 Task: Create an event for the spring cleaning weekend.
Action: Mouse moved to (81, 94)
Screenshot: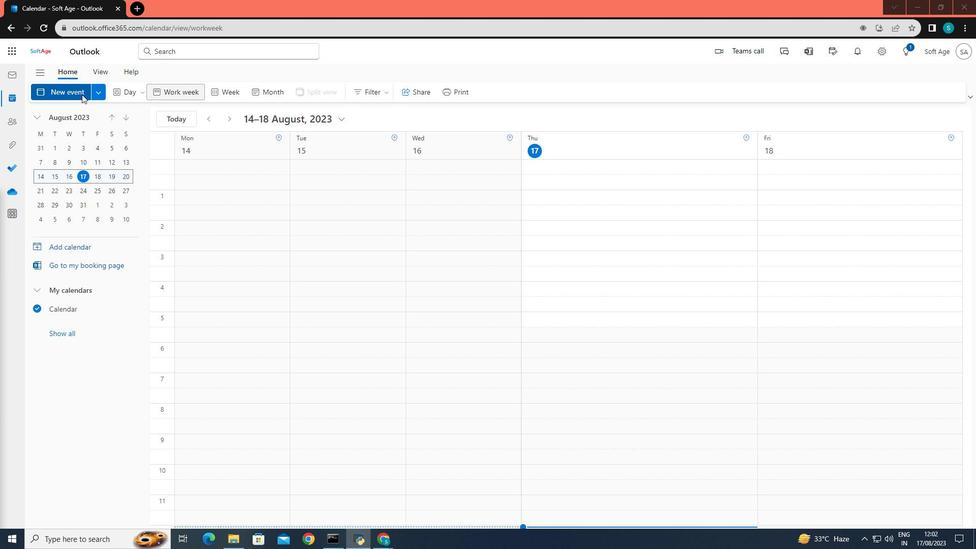 
Action: Mouse pressed left at (81, 94)
Screenshot: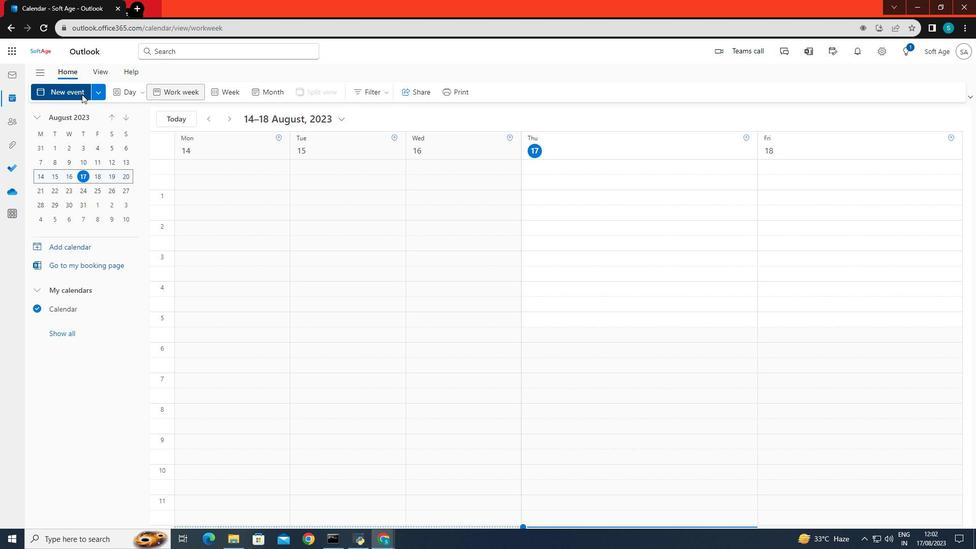 
Action: Mouse moved to (284, 167)
Screenshot: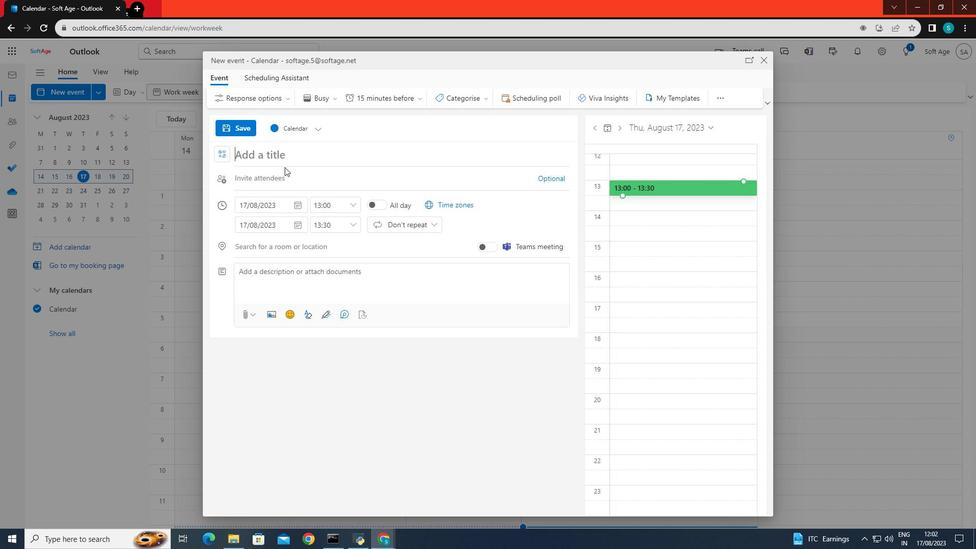 
Action: Mouse pressed left at (284, 167)
Screenshot: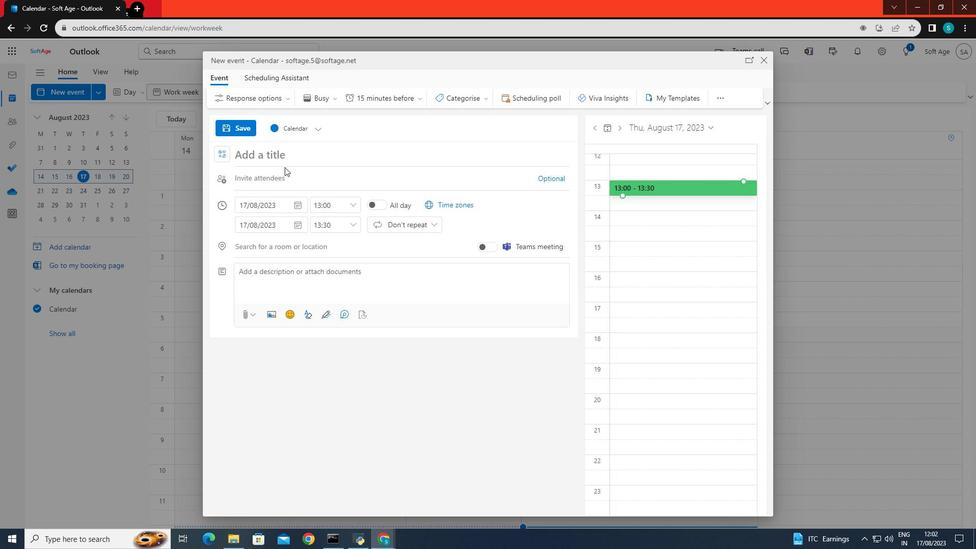 
Action: Mouse moved to (288, 158)
Screenshot: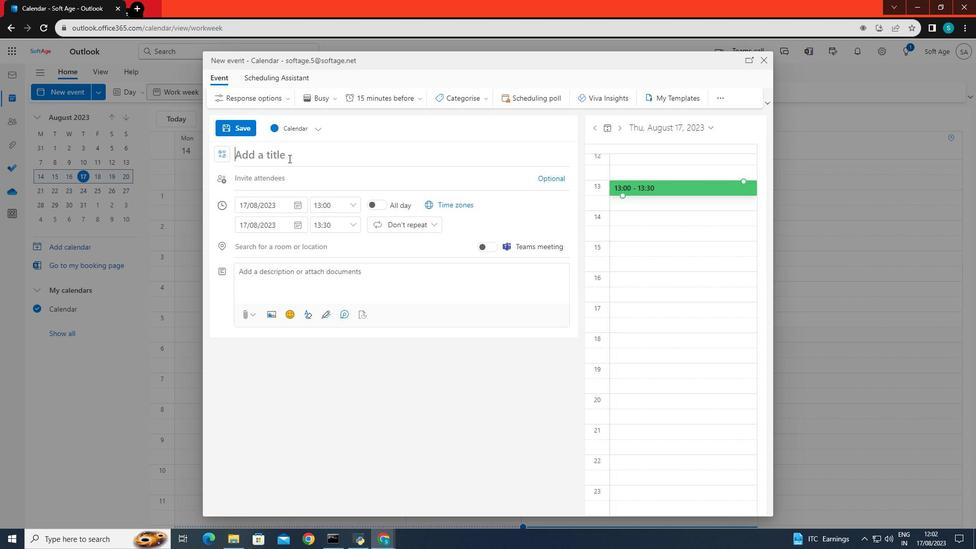 
Action: Mouse pressed left at (288, 158)
Screenshot: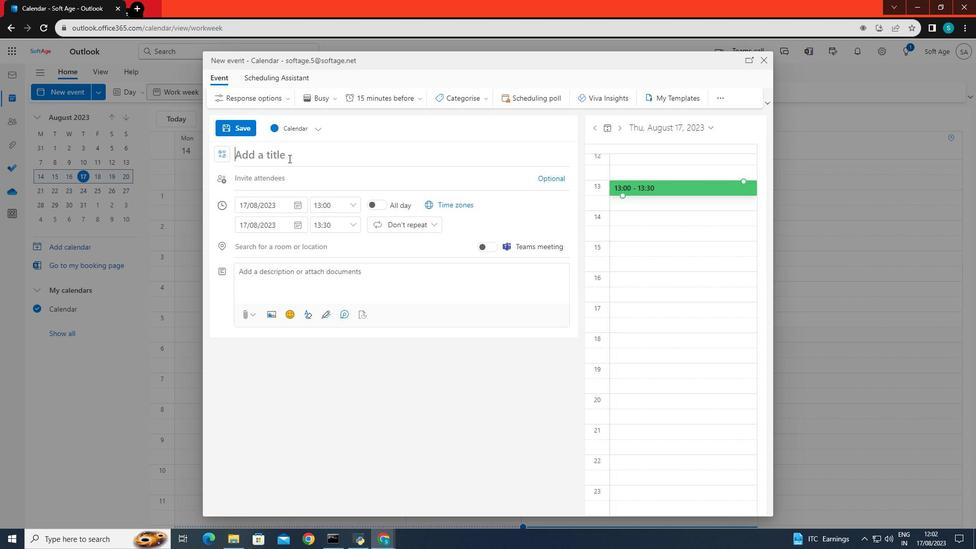 
Action: Key pressed the<Key.space>spring<Key.space>cleaning<Key.space>weekend
Screenshot: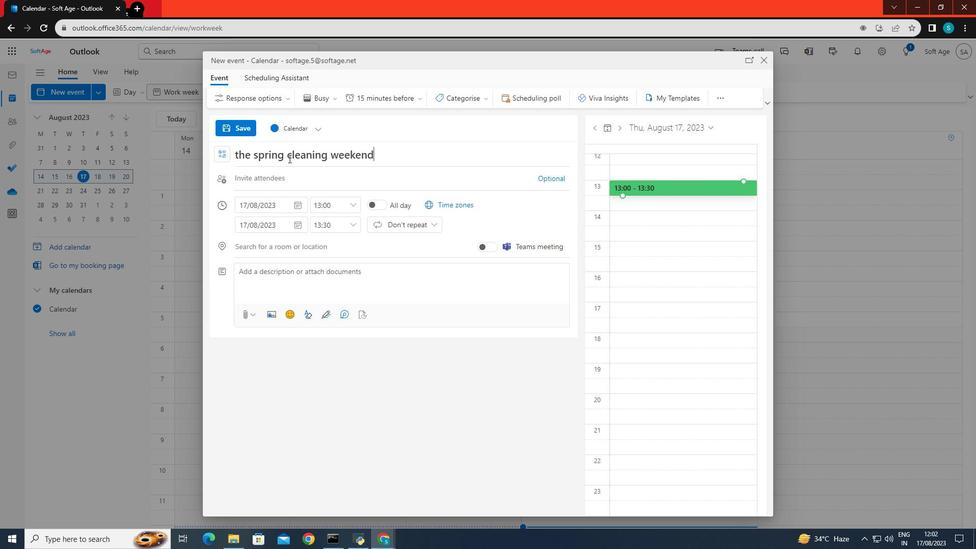 
Action: Mouse moved to (276, 201)
Screenshot: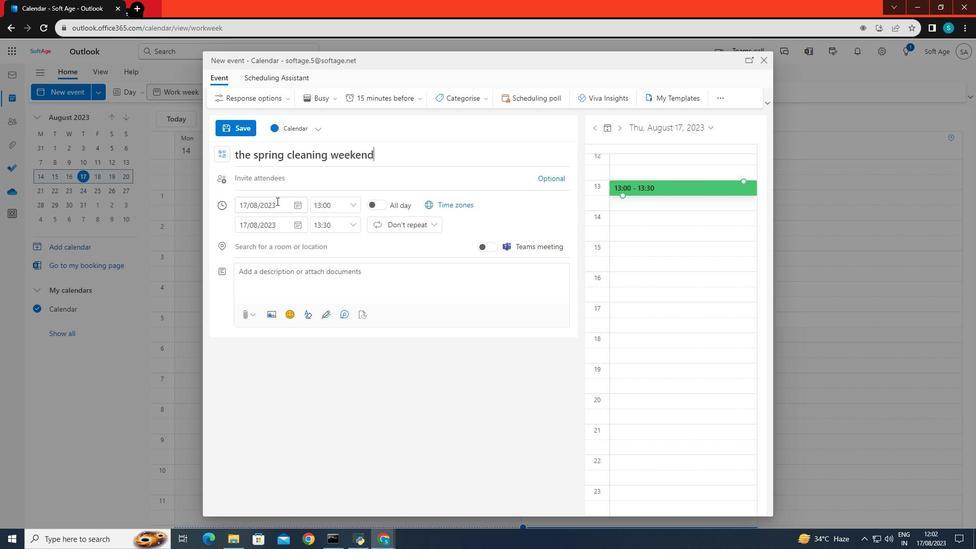 
Action: Mouse pressed left at (276, 201)
Screenshot: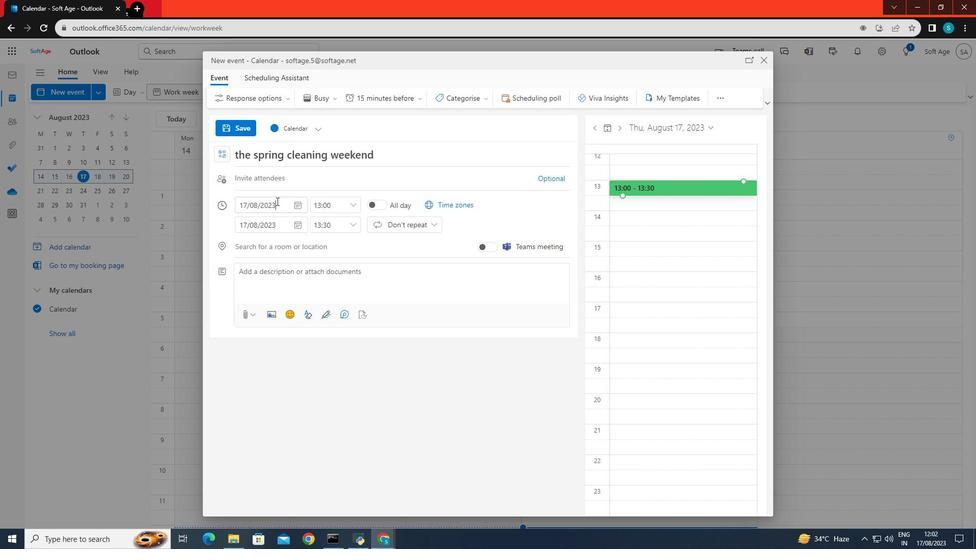 
Action: Mouse moved to (322, 284)
Screenshot: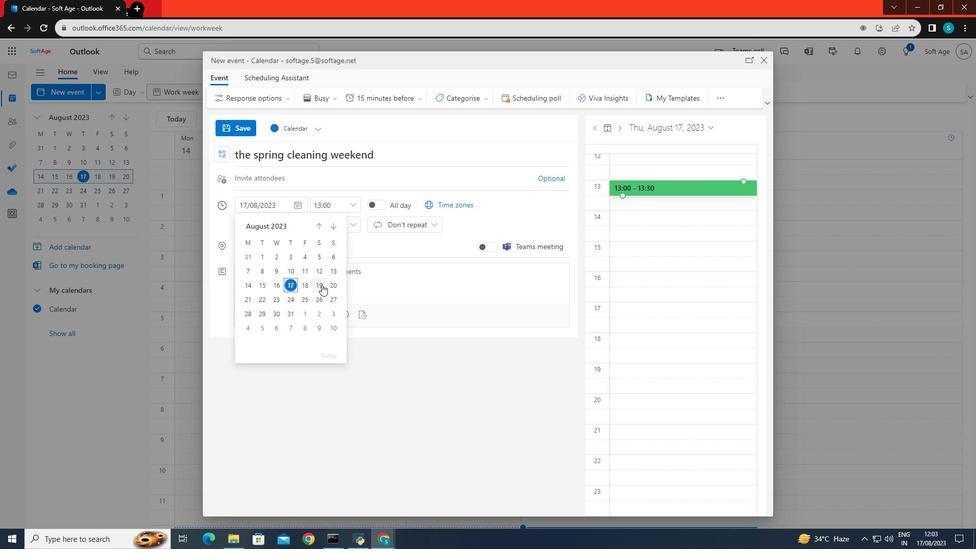 
Action: Mouse pressed left at (322, 284)
Screenshot: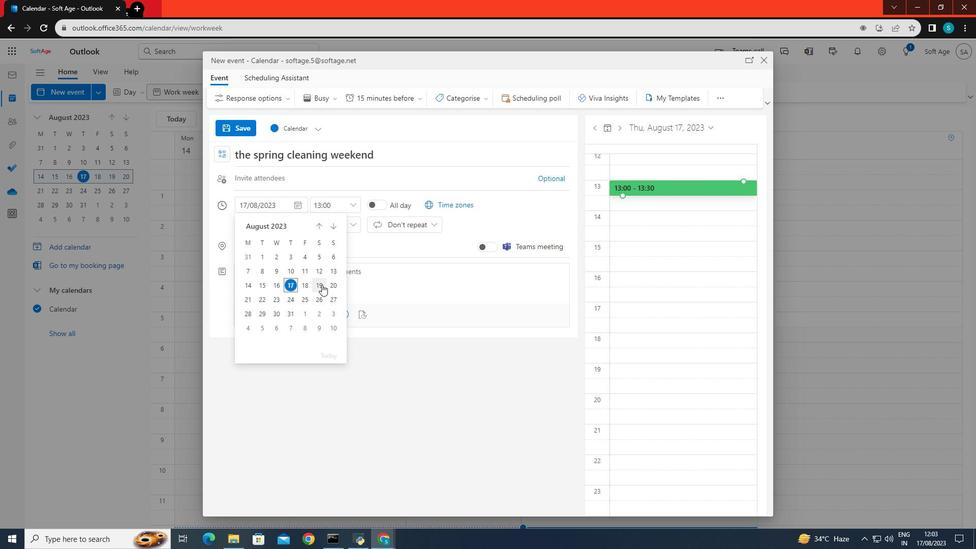 
Action: Mouse moved to (316, 225)
Screenshot: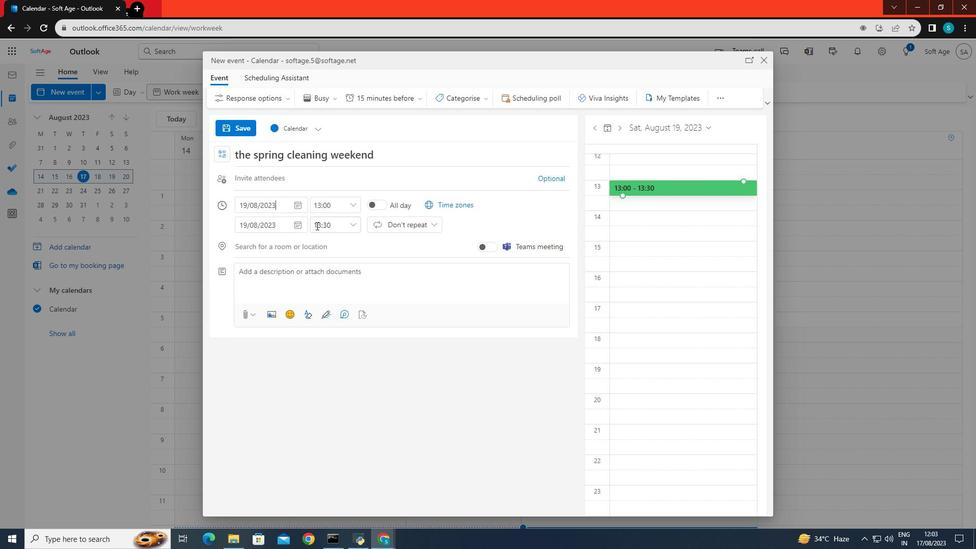 
Action: Mouse pressed left at (316, 225)
Screenshot: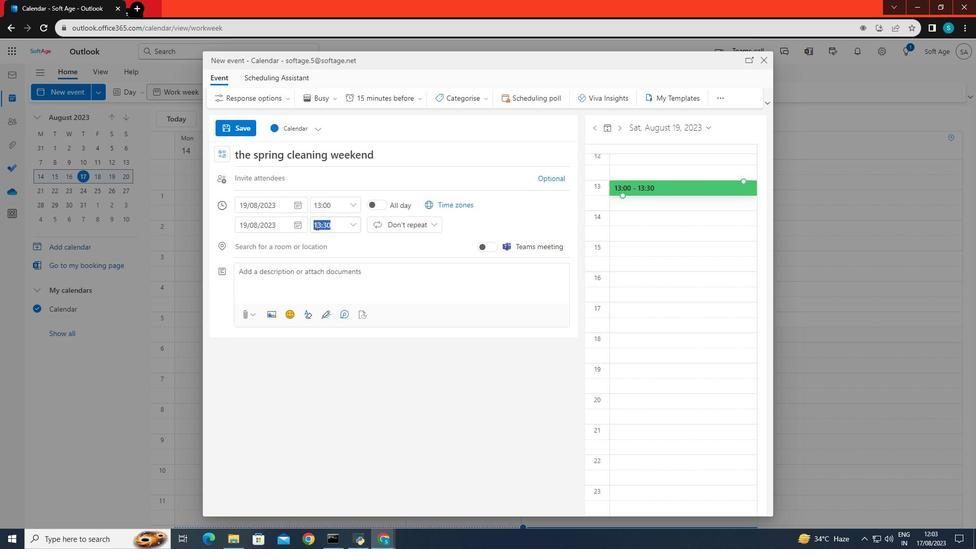 
Action: Mouse moved to (355, 224)
Screenshot: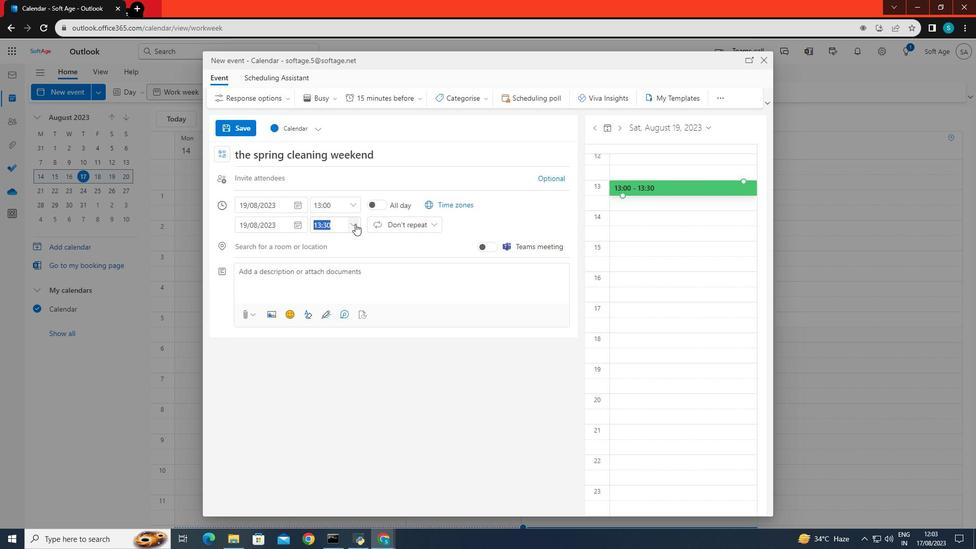 
Action: Mouse pressed left at (355, 224)
Screenshot: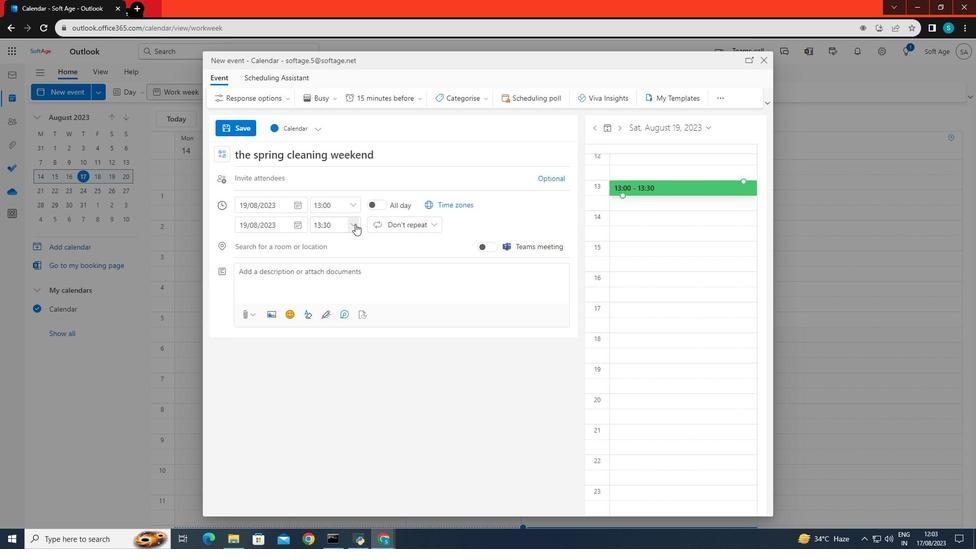 
Action: Mouse moved to (355, 275)
Screenshot: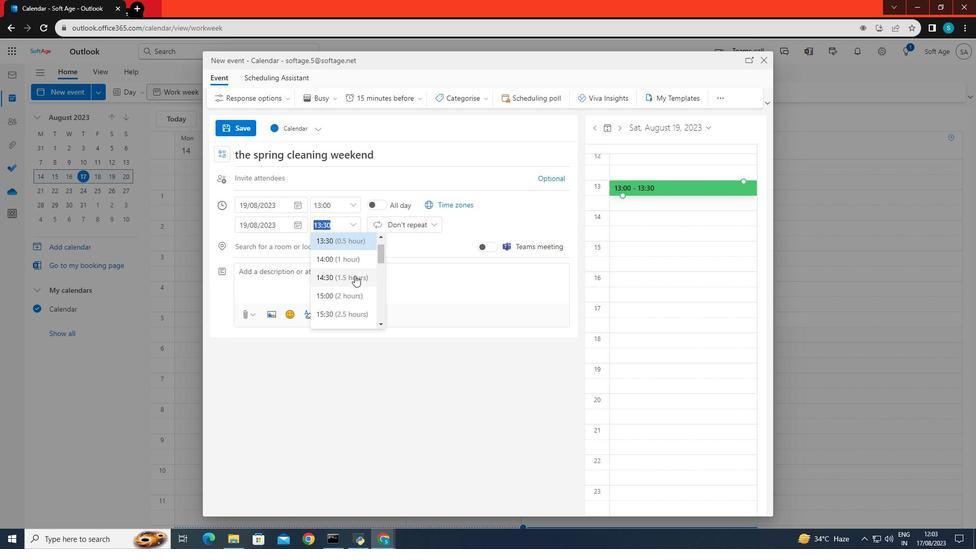 
Action: Mouse pressed left at (355, 275)
Screenshot: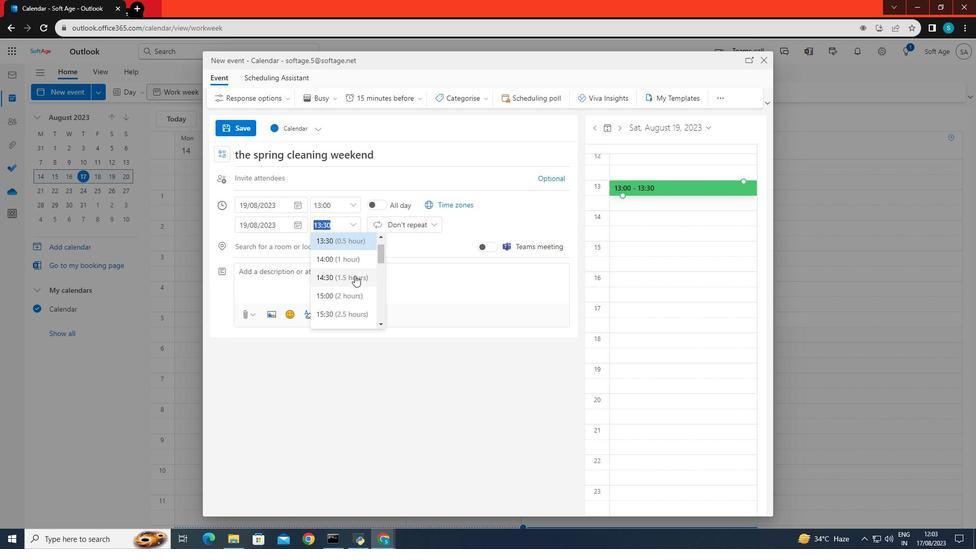
Action: Mouse moved to (282, 287)
Screenshot: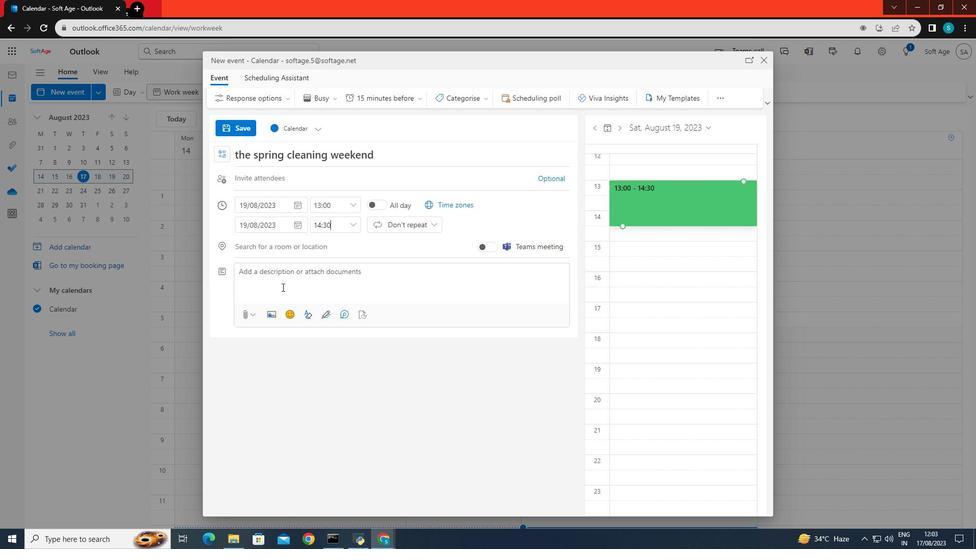 
Action: Mouse pressed left at (282, 287)
Screenshot: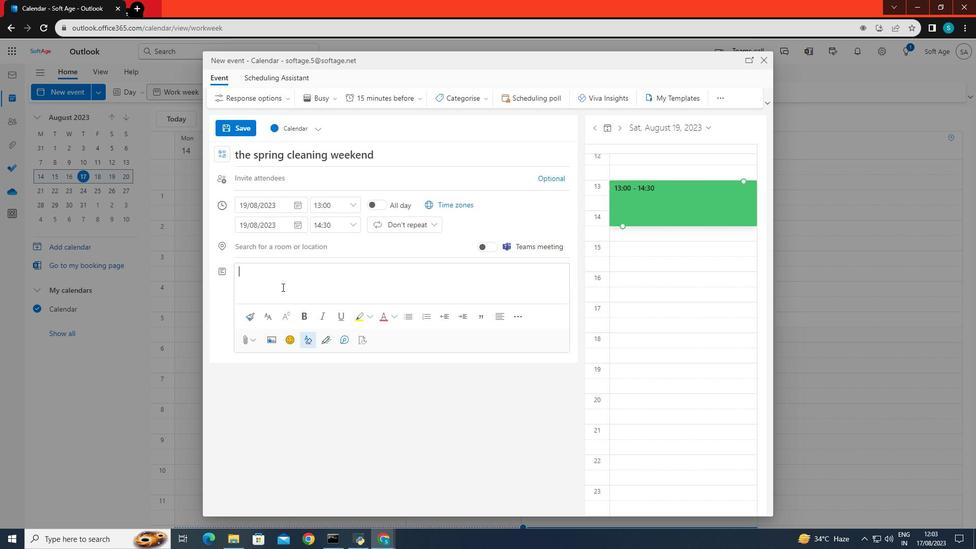 
Action: Key pressed and<Key.space><Key.backspace><Key.backspace><Key.space>event<Key.space>for<Key.space>the<Key.space>spring<Key.space>cleaning<Key.space>e<Key.backspace>weeken
Screenshot: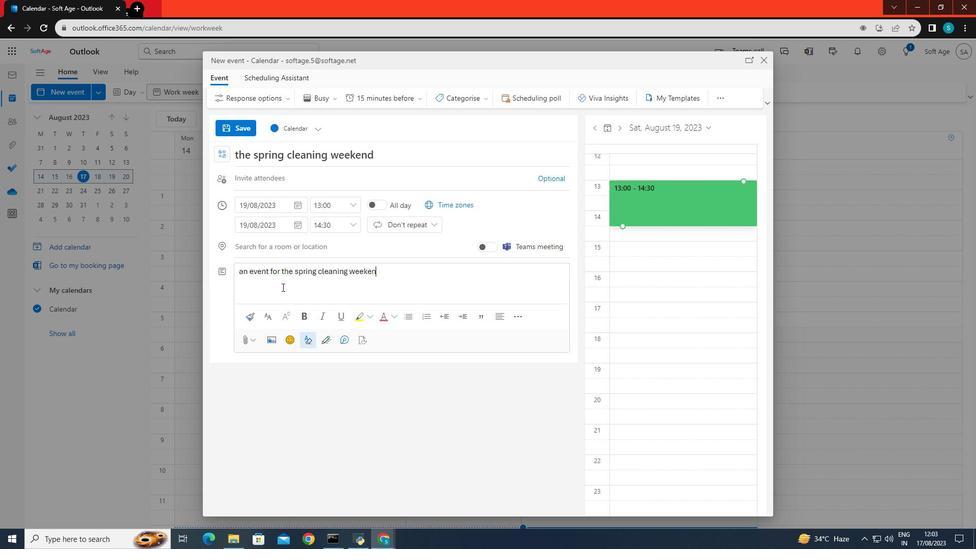 
Action: Mouse moved to (414, 284)
Screenshot: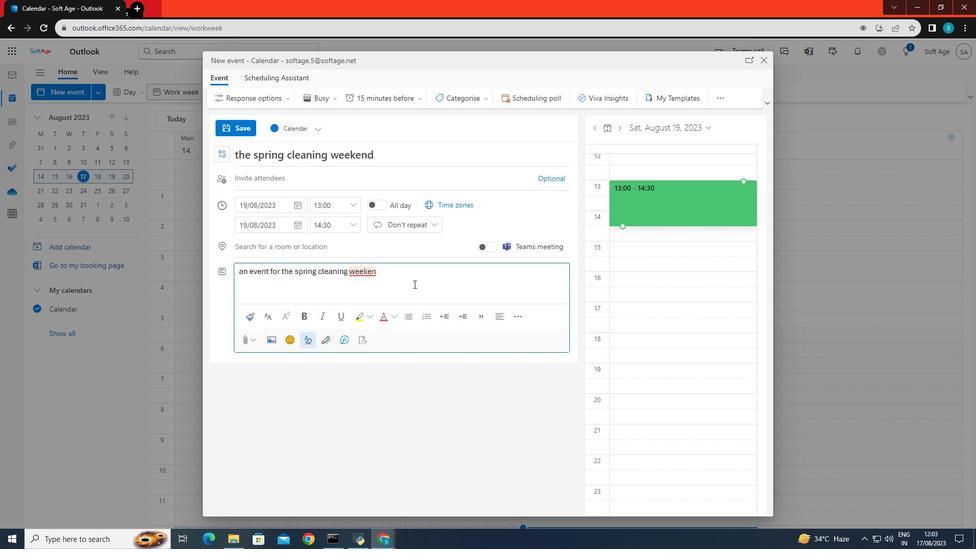 
Action: Mouse pressed left at (414, 284)
Screenshot: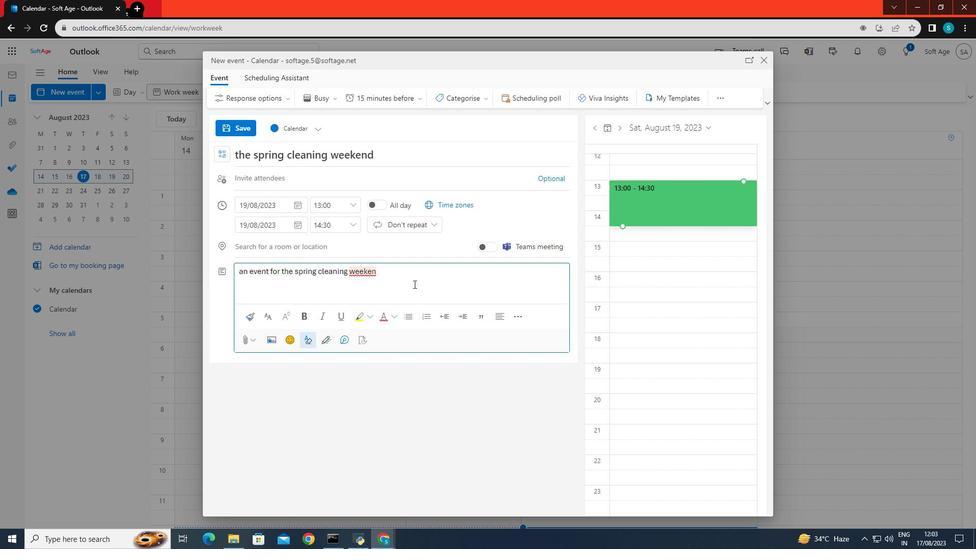 
Action: Mouse moved to (382, 271)
Screenshot: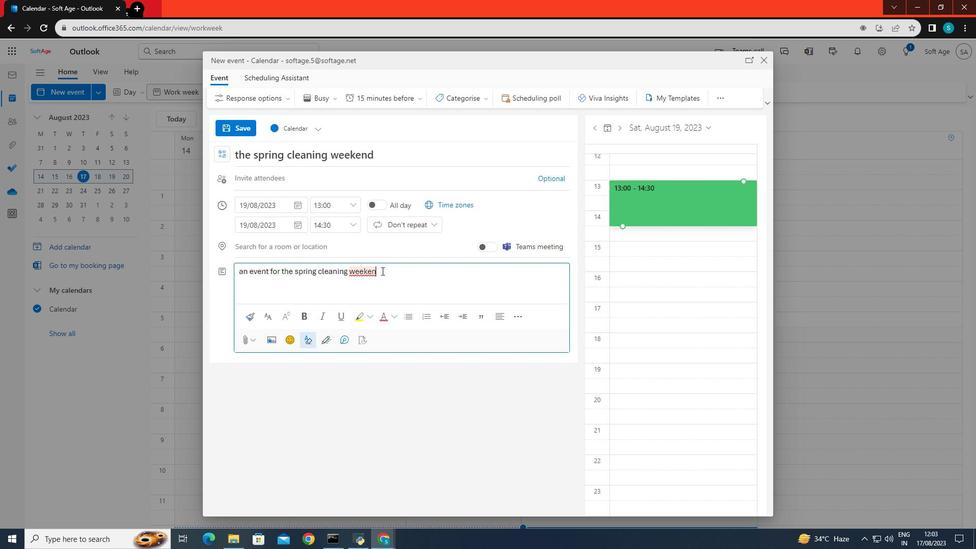 
Action: Mouse pressed left at (382, 271)
Screenshot: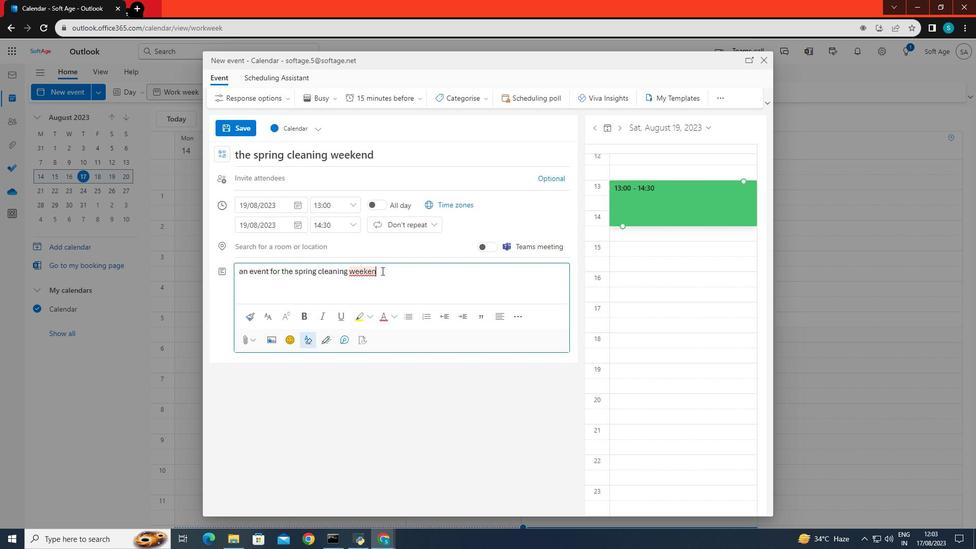 
Action: Key pressed d.
Screenshot: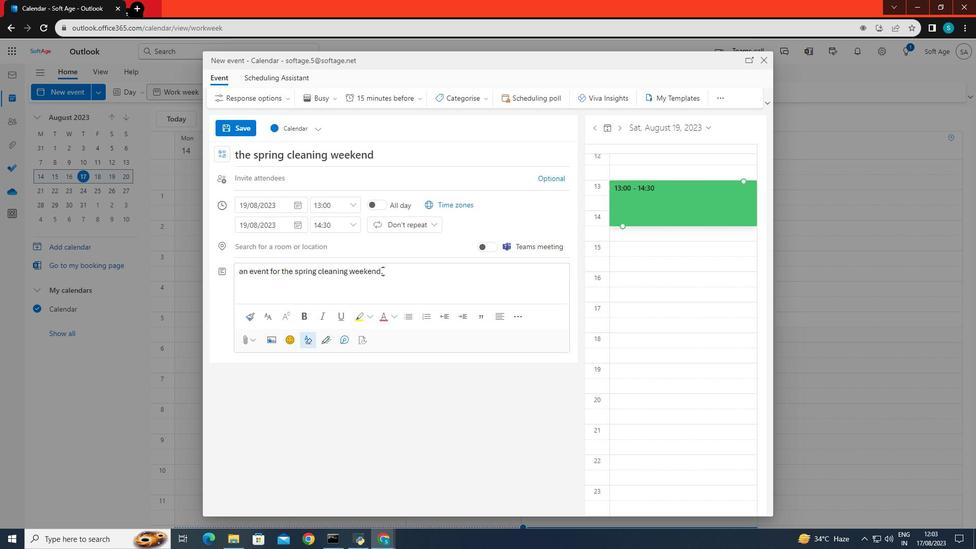 
Action: Mouse moved to (421, 280)
Screenshot: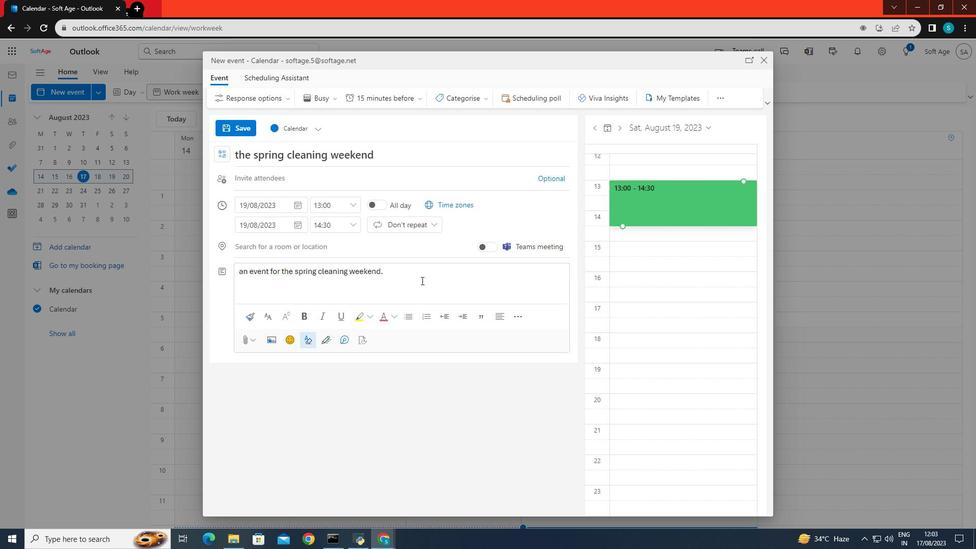 
Action: Mouse pressed left at (421, 280)
Screenshot: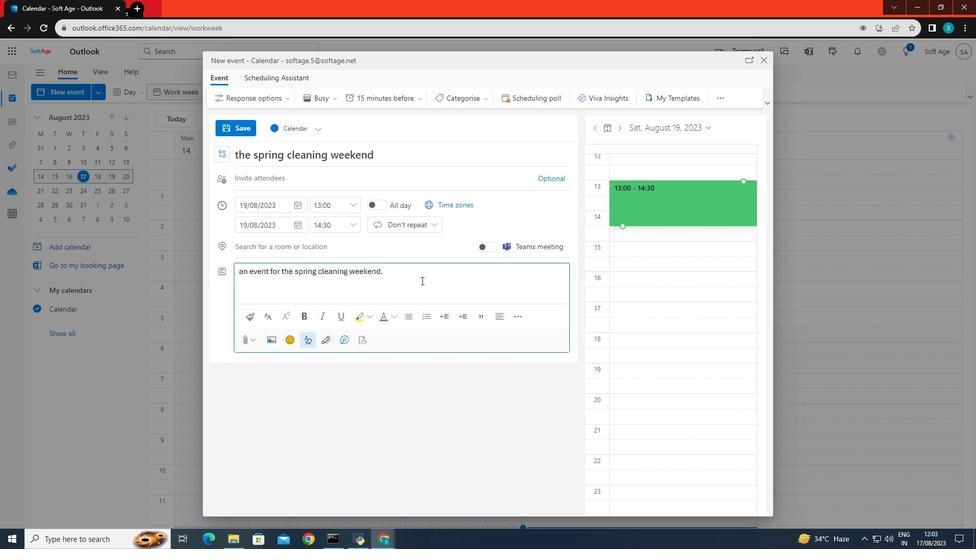 
Action: Mouse moved to (237, 123)
Screenshot: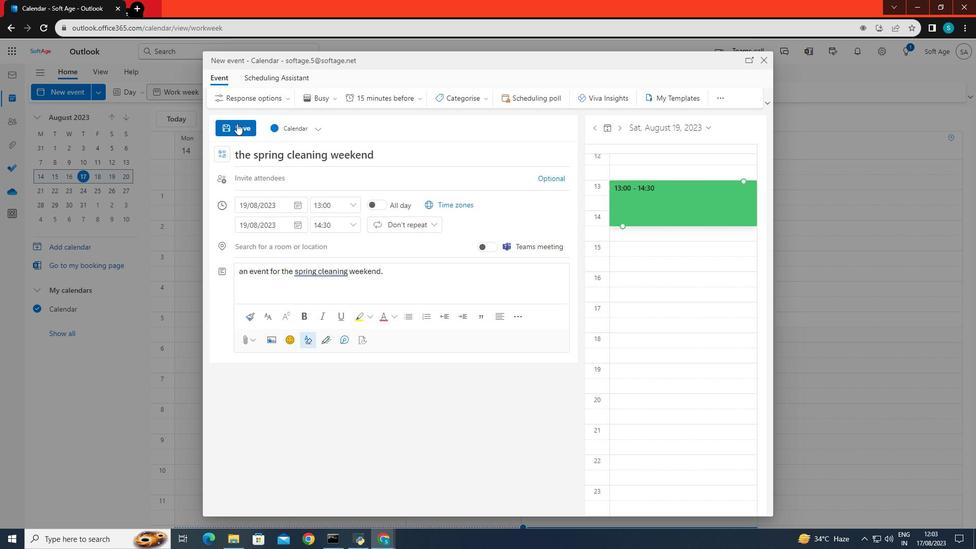 
Action: Mouse pressed left at (237, 123)
Screenshot: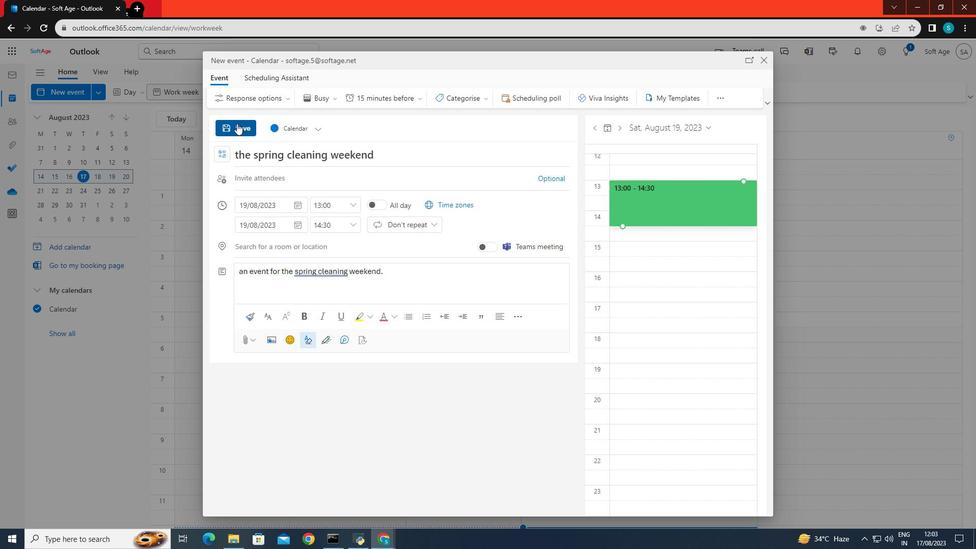 
